 Task: Add the task  Compatibility issues with different web browsers to the section Feature Gating Sprint in the project ZirconTech and add a Due Date to the respective task as 2023/10/17.
Action: Mouse moved to (1098, 582)
Screenshot: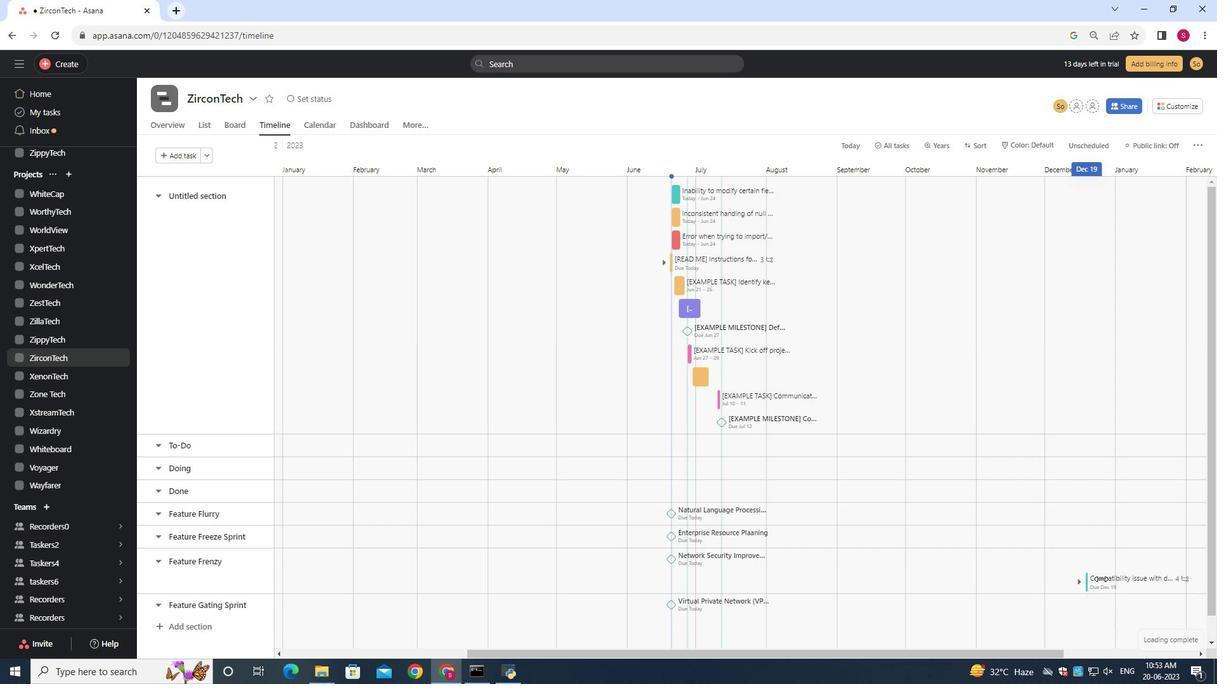 
Action: Mouse pressed left at (1098, 582)
Screenshot: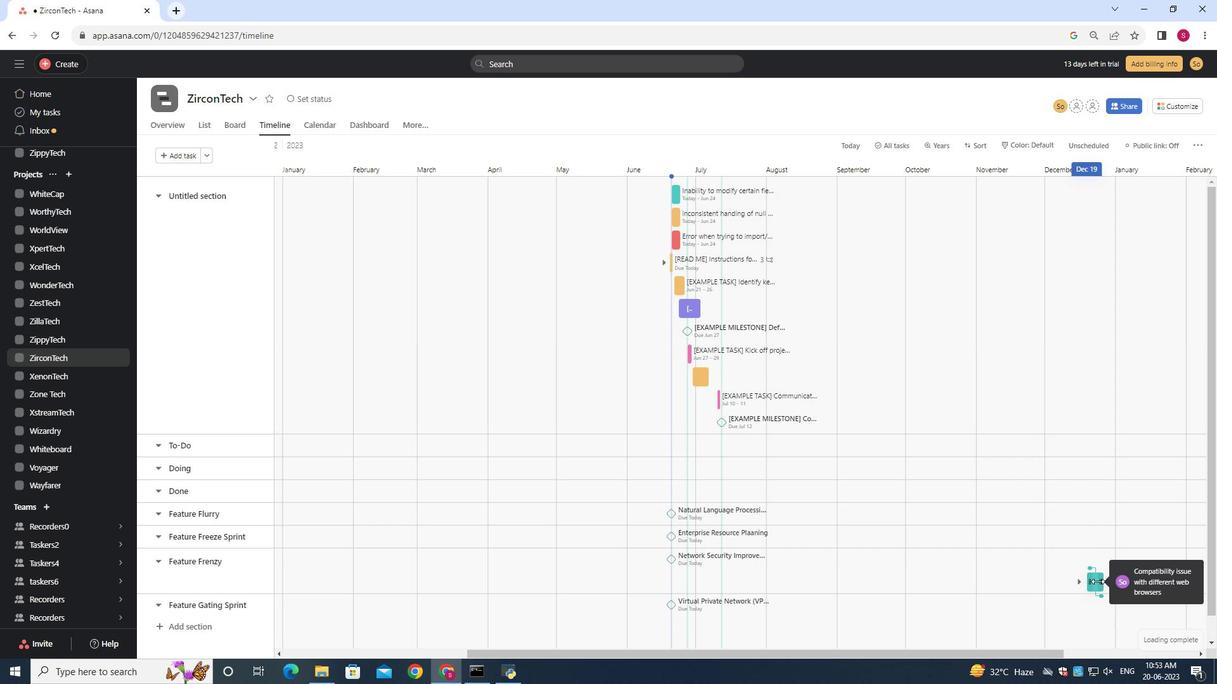 
Action: Mouse moved to (1097, 582)
Screenshot: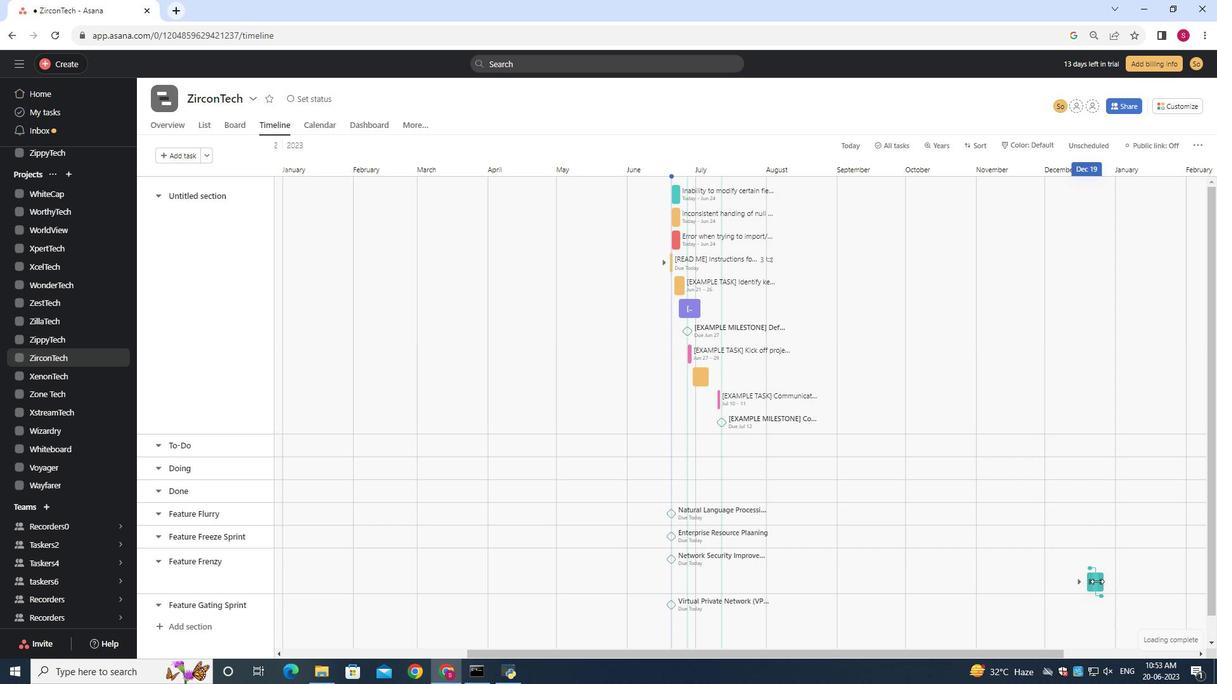 
Action: Mouse pressed left at (1097, 582)
Screenshot: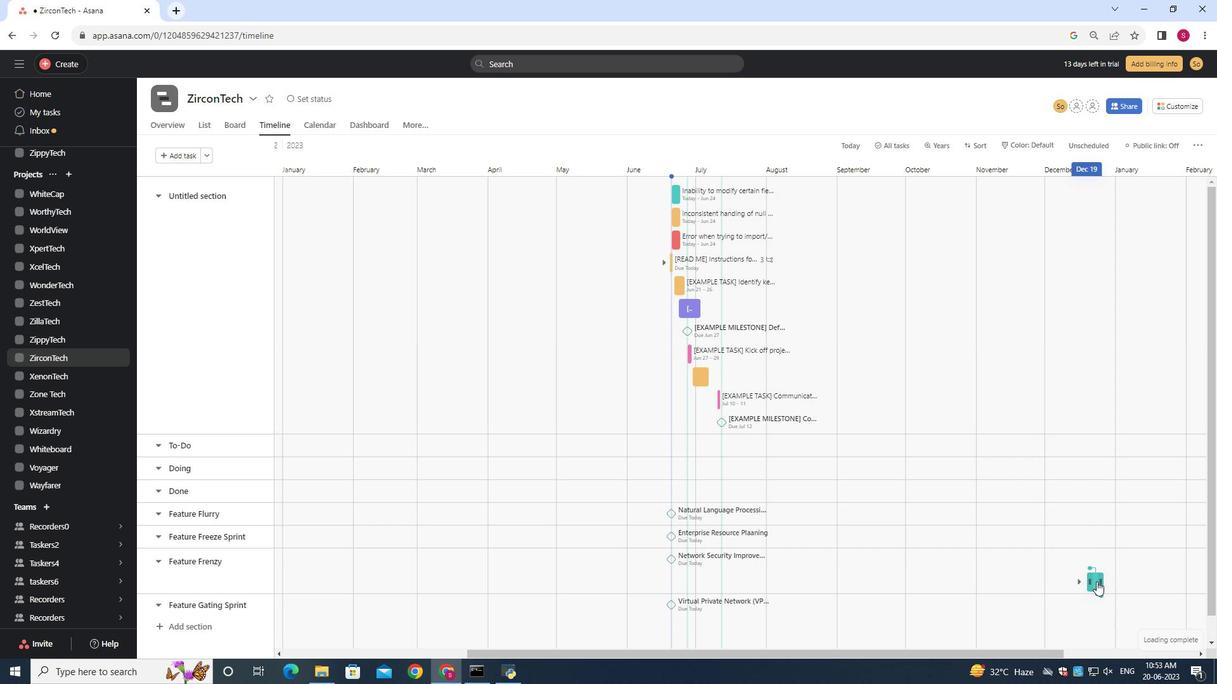 
Action: Mouse moved to (992, 261)
Screenshot: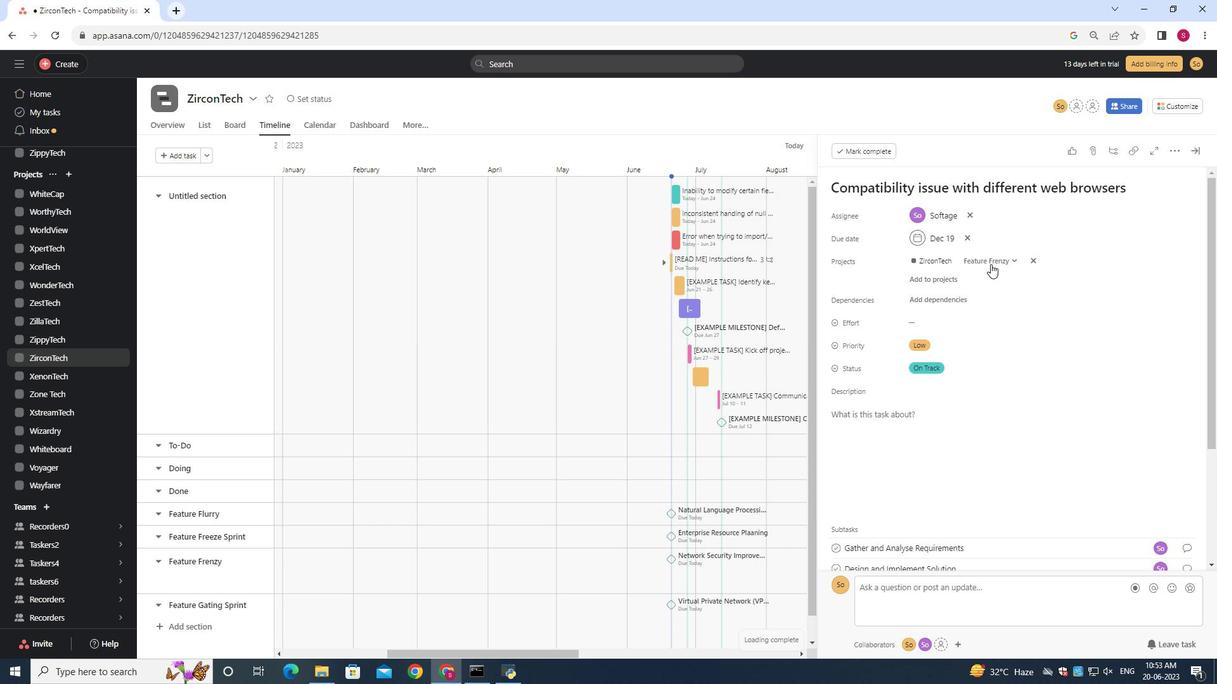 
Action: Mouse pressed left at (992, 261)
Screenshot: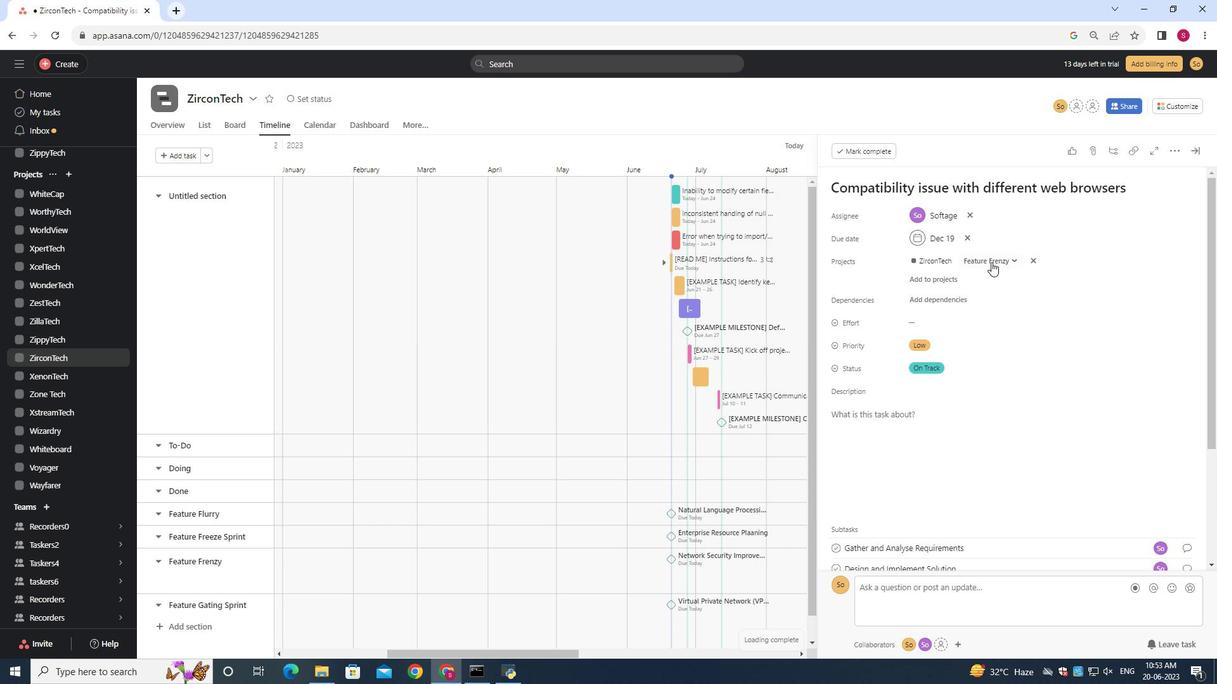 
Action: Mouse moved to (958, 434)
Screenshot: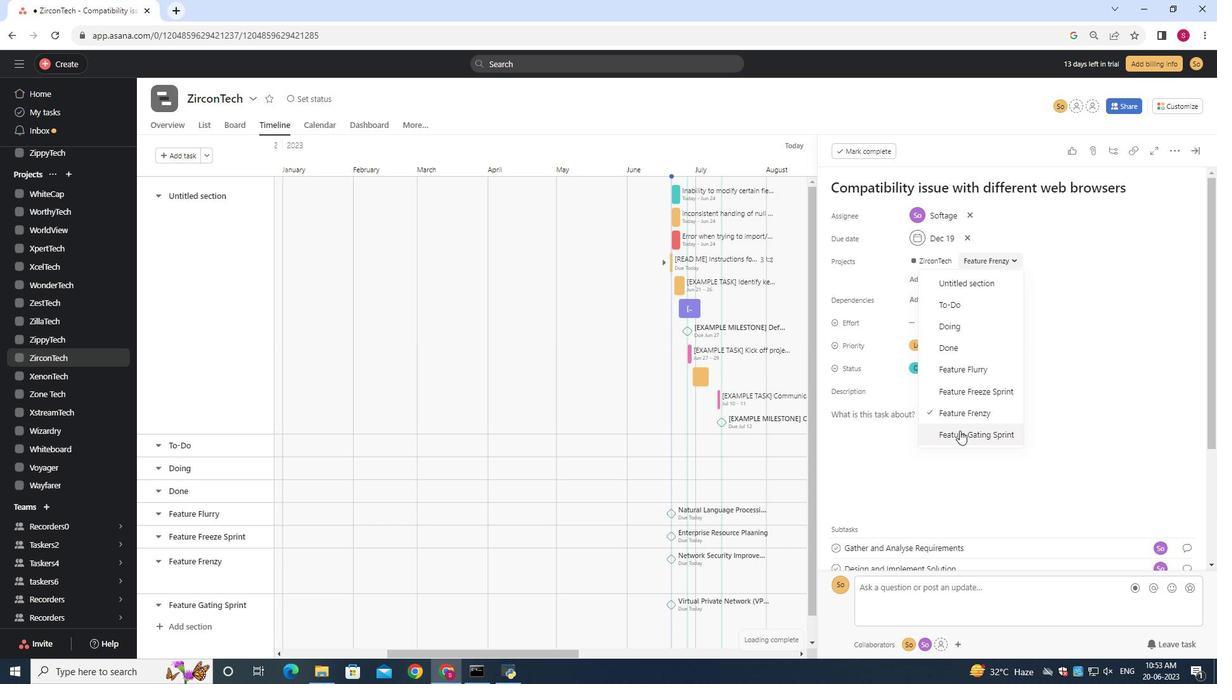 
Action: Mouse pressed left at (958, 434)
Screenshot: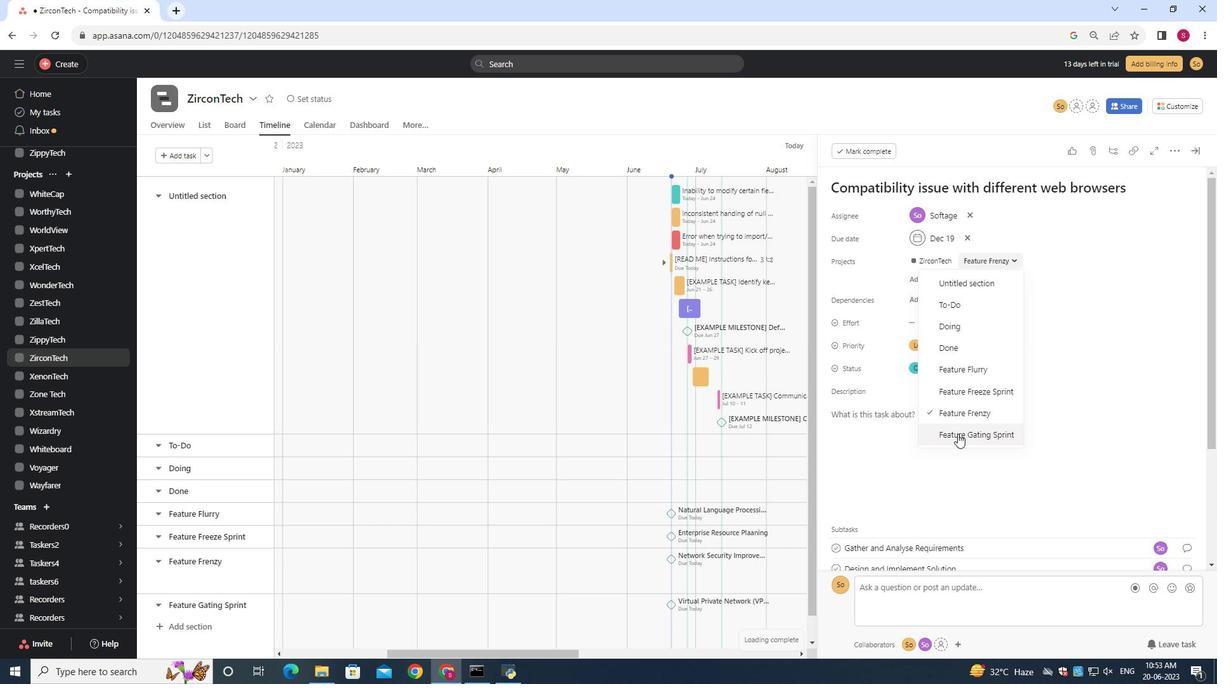 
Action: Mouse moved to (964, 234)
Screenshot: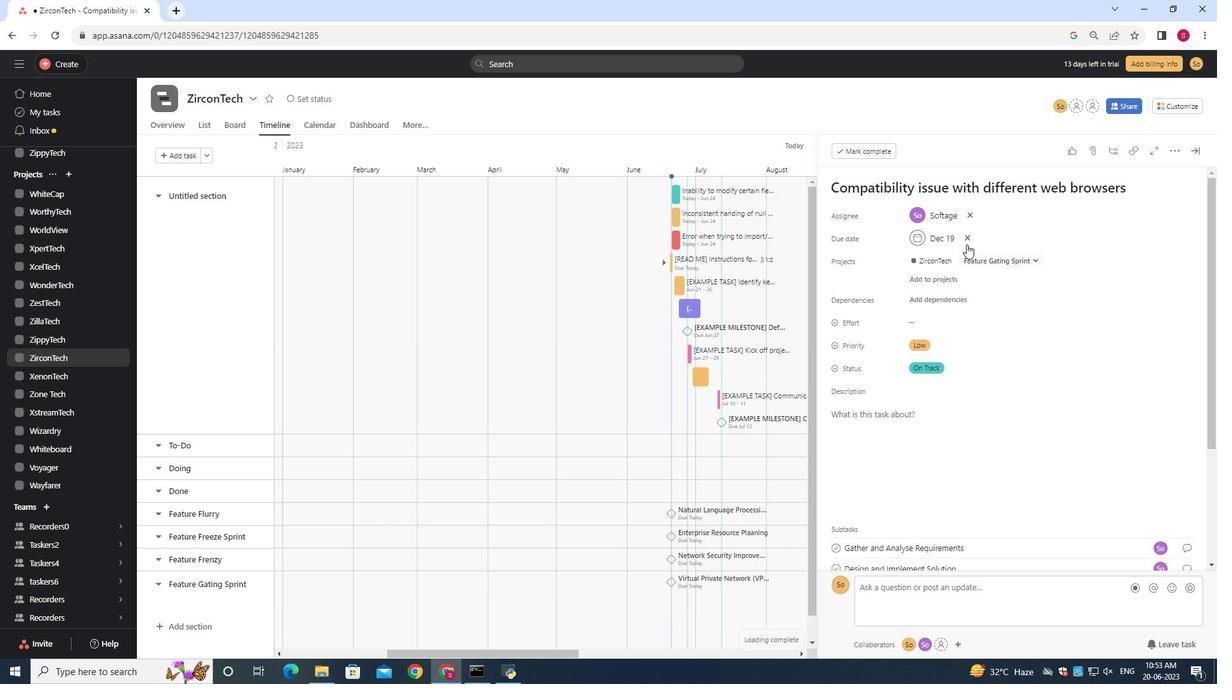 
Action: Mouse pressed left at (964, 234)
Screenshot: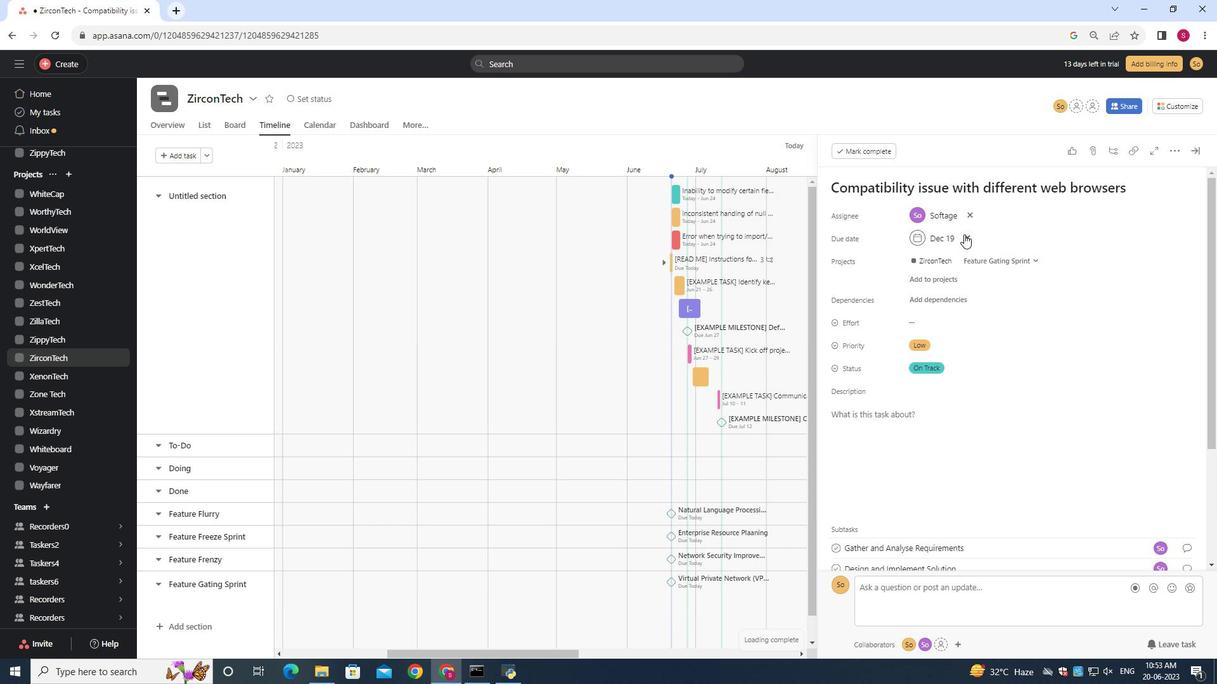 
Action: Mouse moved to (917, 235)
Screenshot: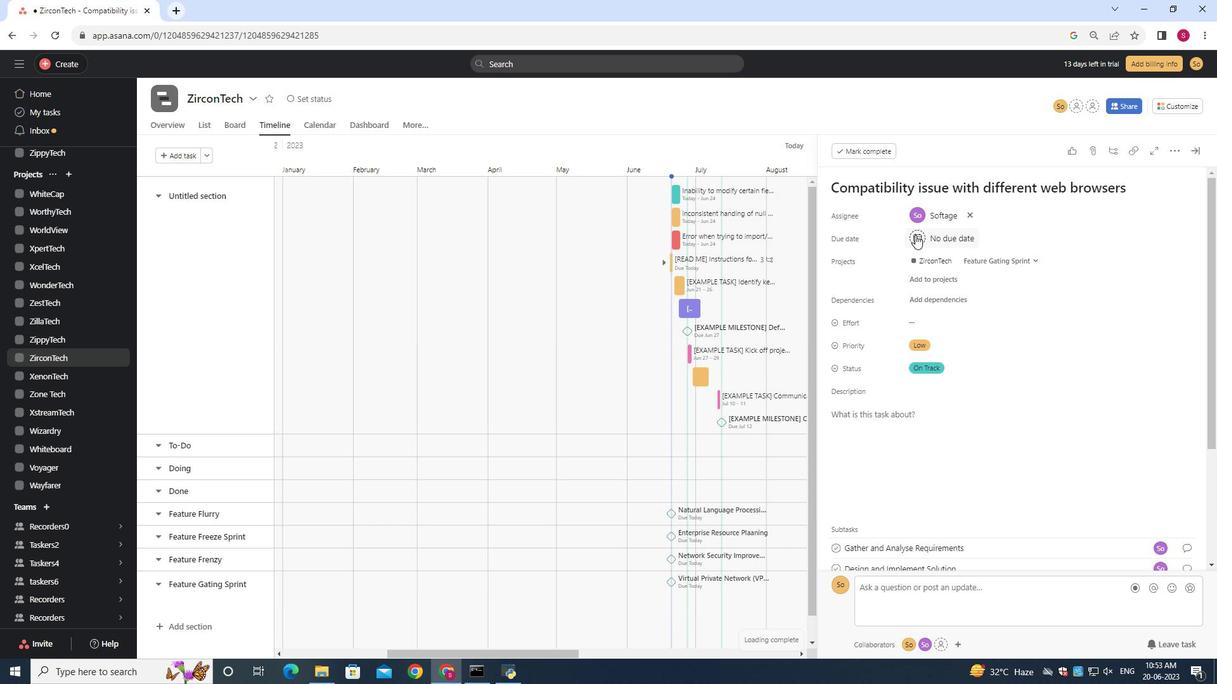 
Action: Mouse pressed left at (917, 235)
Screenshot: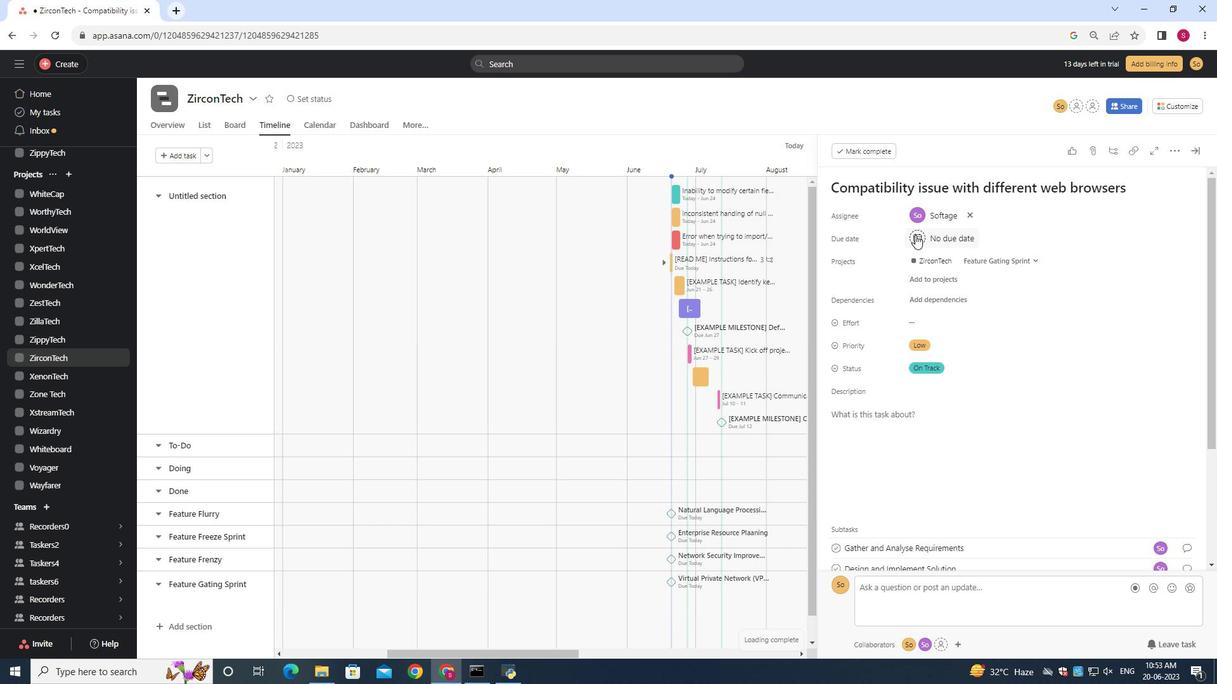 
Action: Mouse moved to (920, 235)
Screenshot: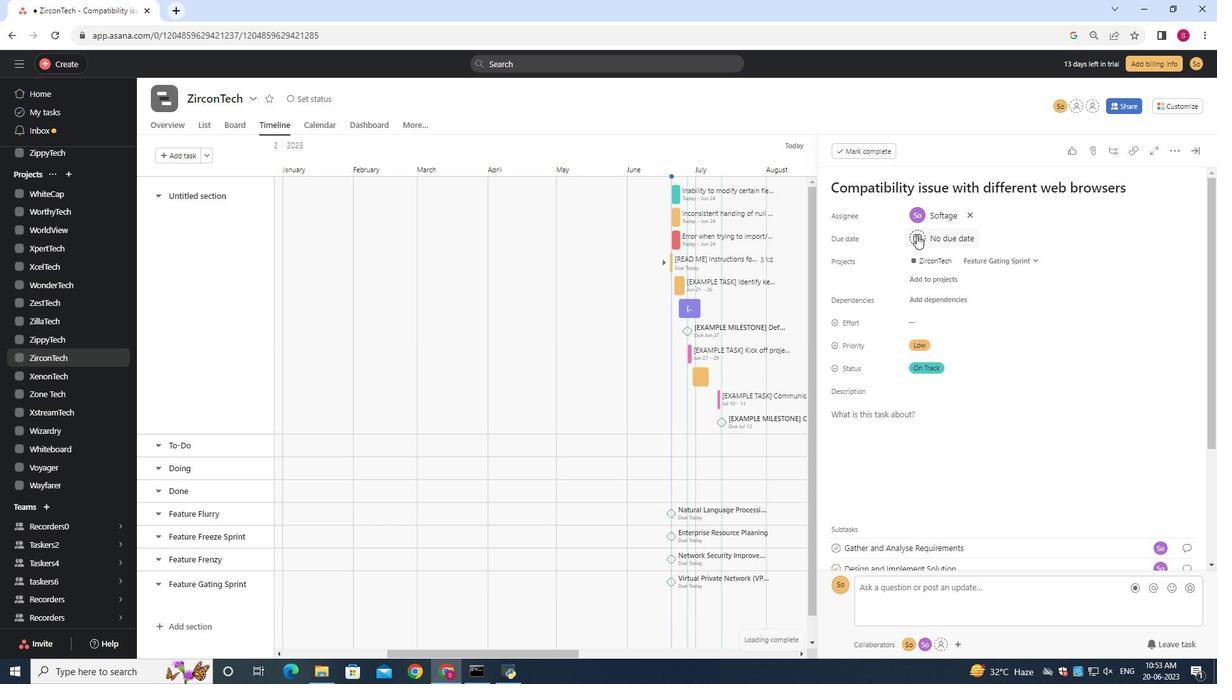 
Action: Key pressed 2023/10/17<Key.enter>
Screenshot: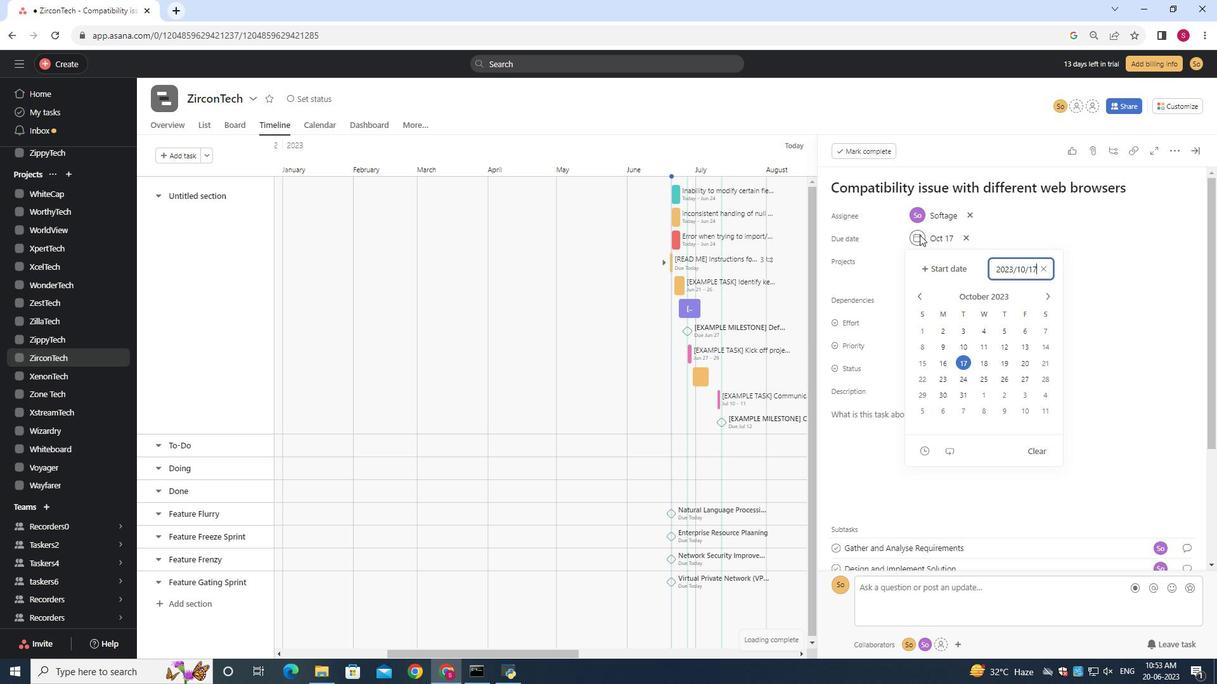 
